Task: Invite Team Member Softage.1@softage.net to Workspace Help Desk Software. Invite Team Member Softage.2@softage.net to Workspace Help Desk Software. Invite Team Member Softage.3@softage.net to Workspace Help Desk Software. Invite Team Member Softage.4@softage.net to Workspace Help Desk Software
Action: Mouse moved to (93, 53)
Screenshot: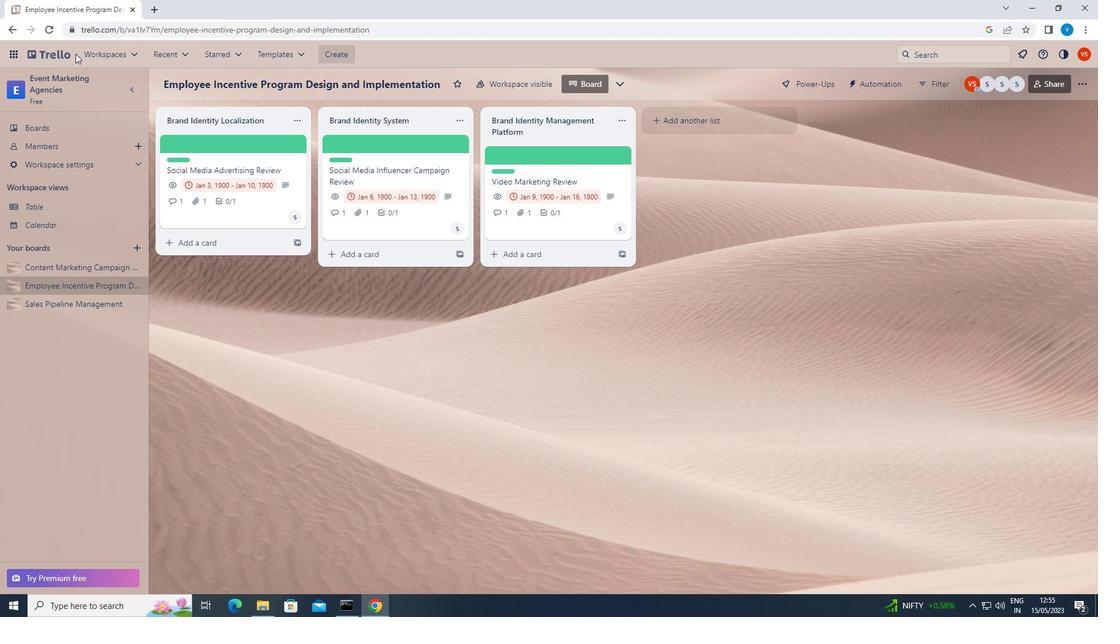 
Action: Mouse pressed left at (93, 53)
Screenshot: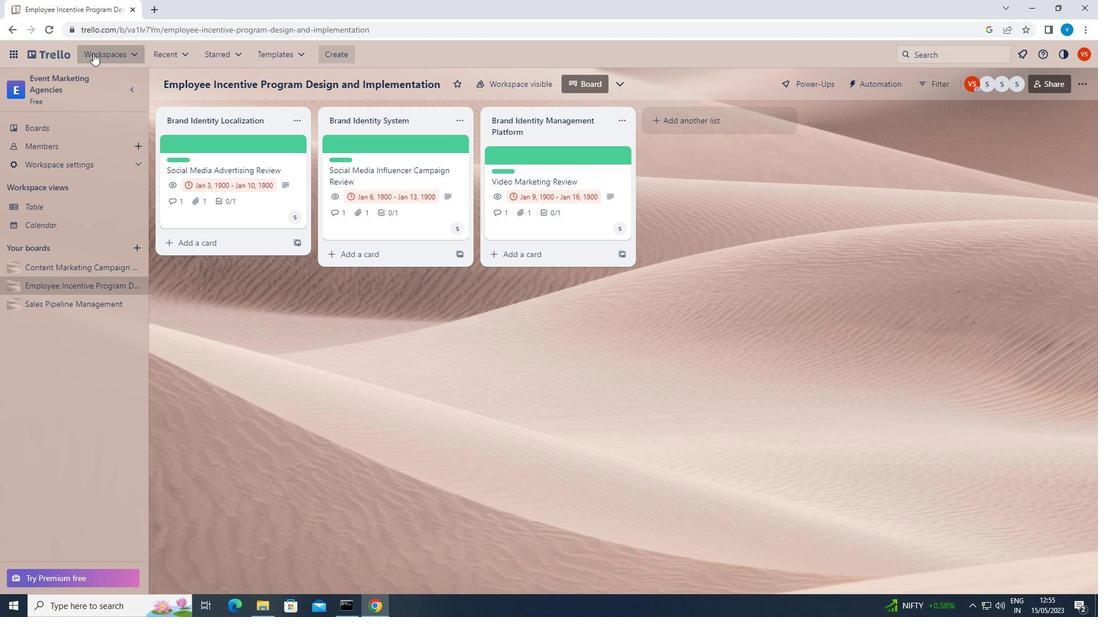
Action: Mouse moved to (125, 544)
Screenshot: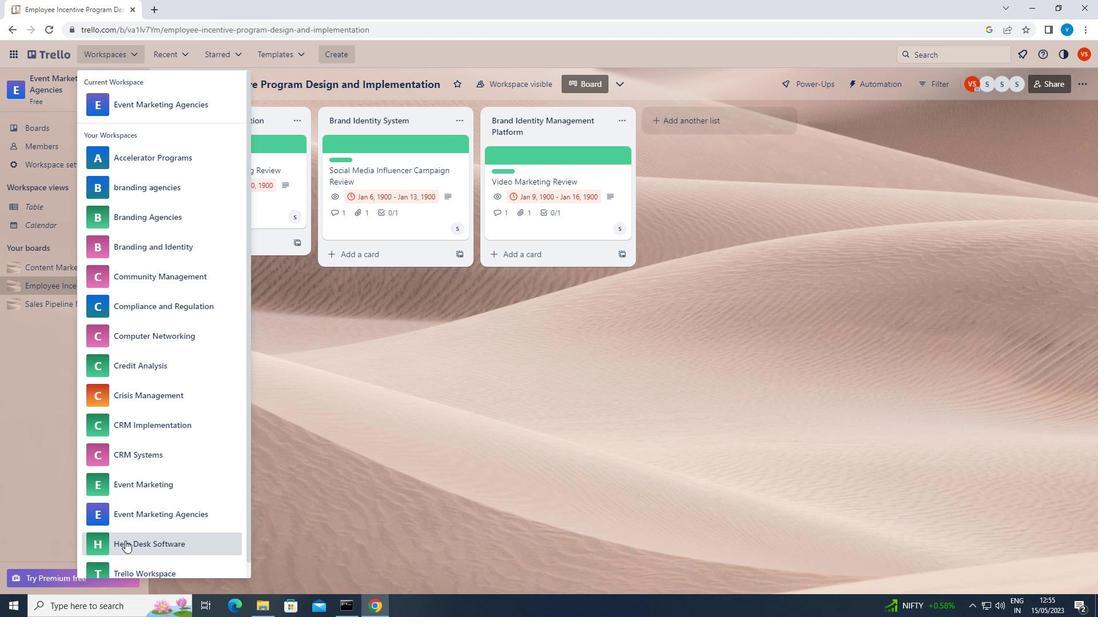 
Action: Mouse pressed left at (125, 544)
Screenshot: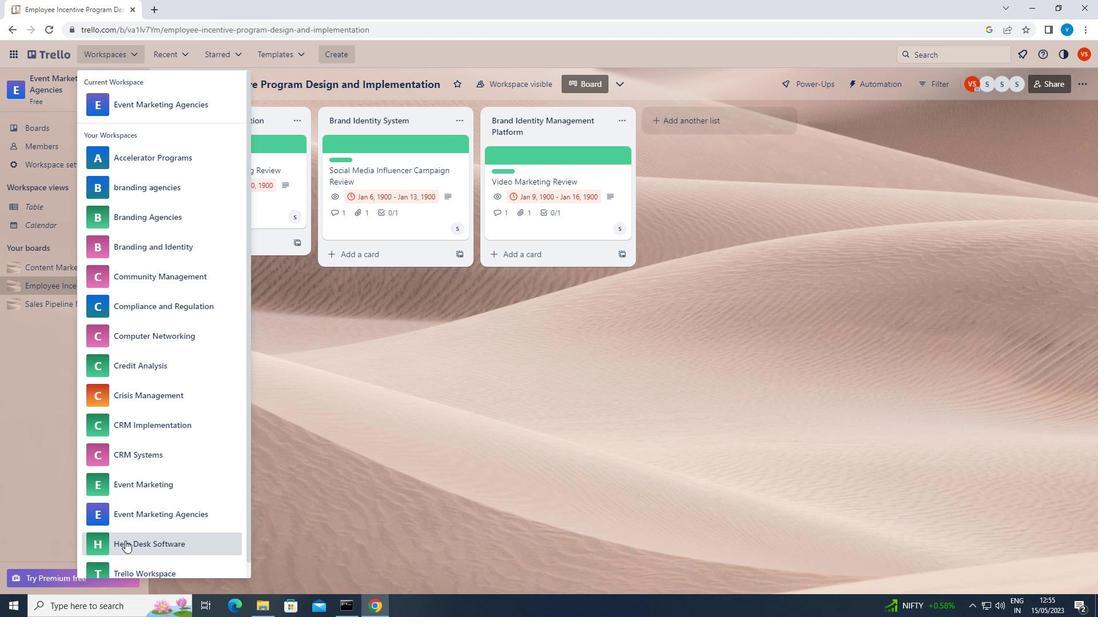 
Action: Mouse moved to (774, 98)
Screenshot: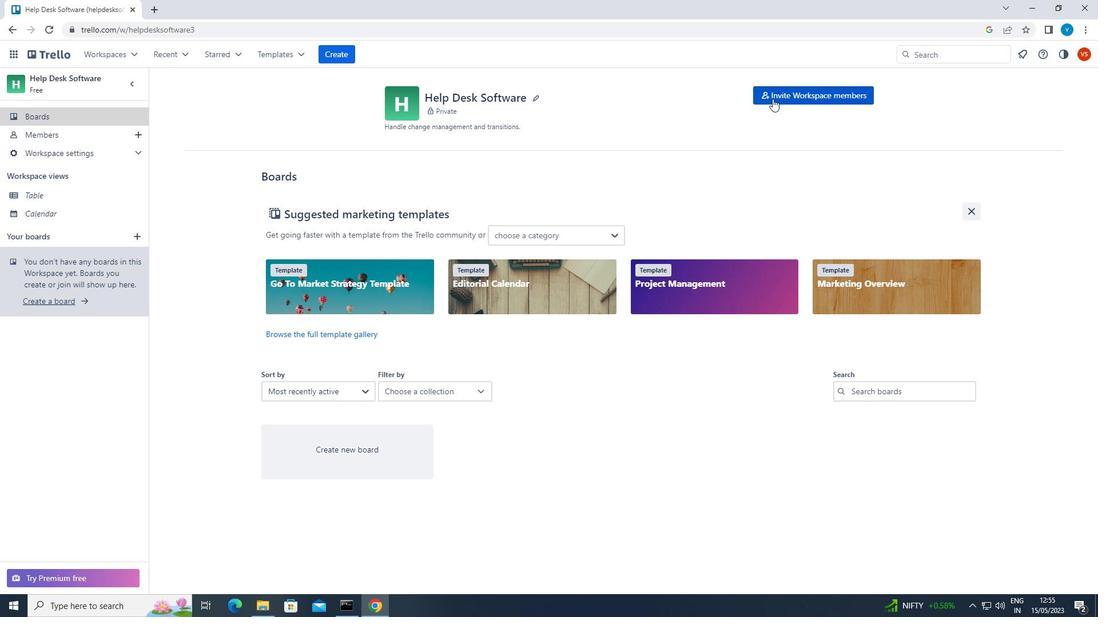 
Action: Mouse pressed left at (774, 98)
Screenshot: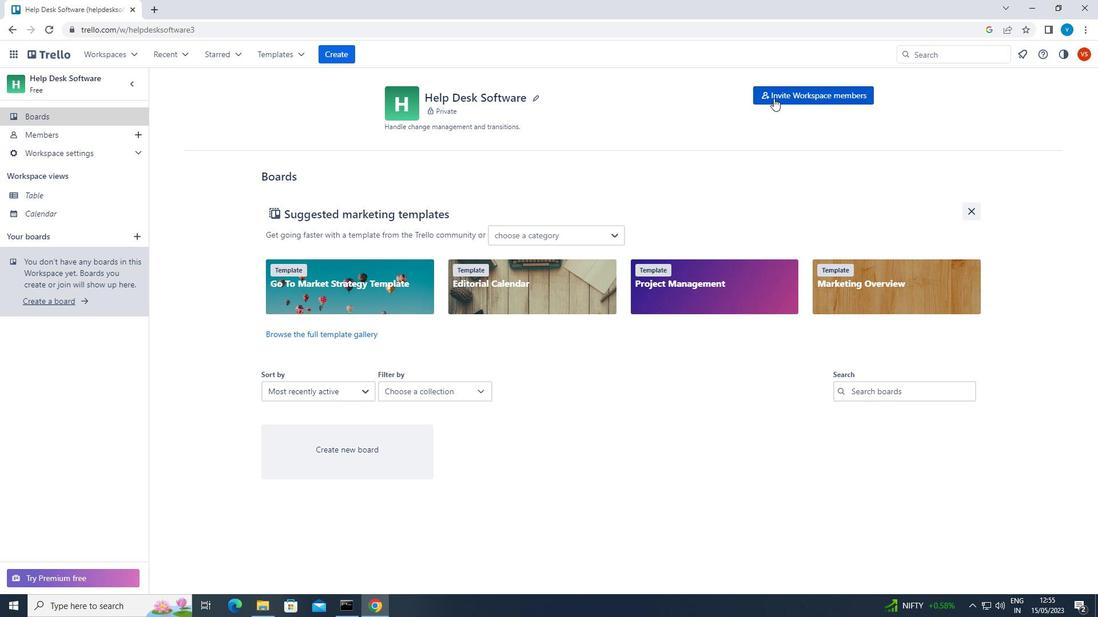 
Action: Key pressed <Key.shift>SOFTAGE.1<Key.shift><Key.shift><Key.shift>@SOFTAGE.NET
Screenshot: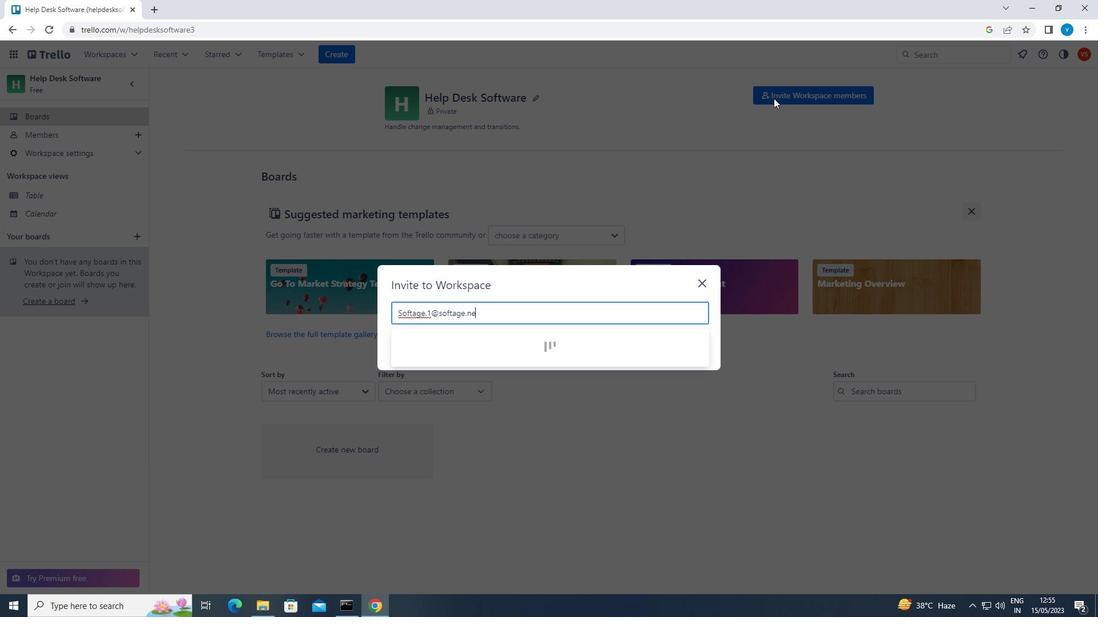
Action: Mouse moved to (441, 343)
Screenshot: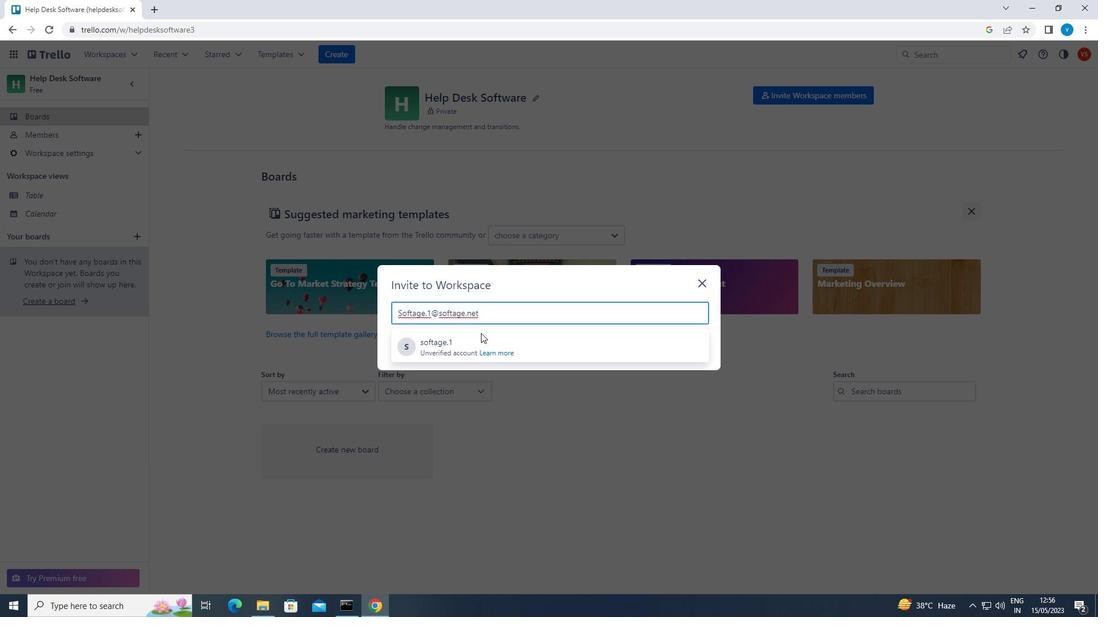 
Action: Mouse pressed left at (441, 343)
Screenshot: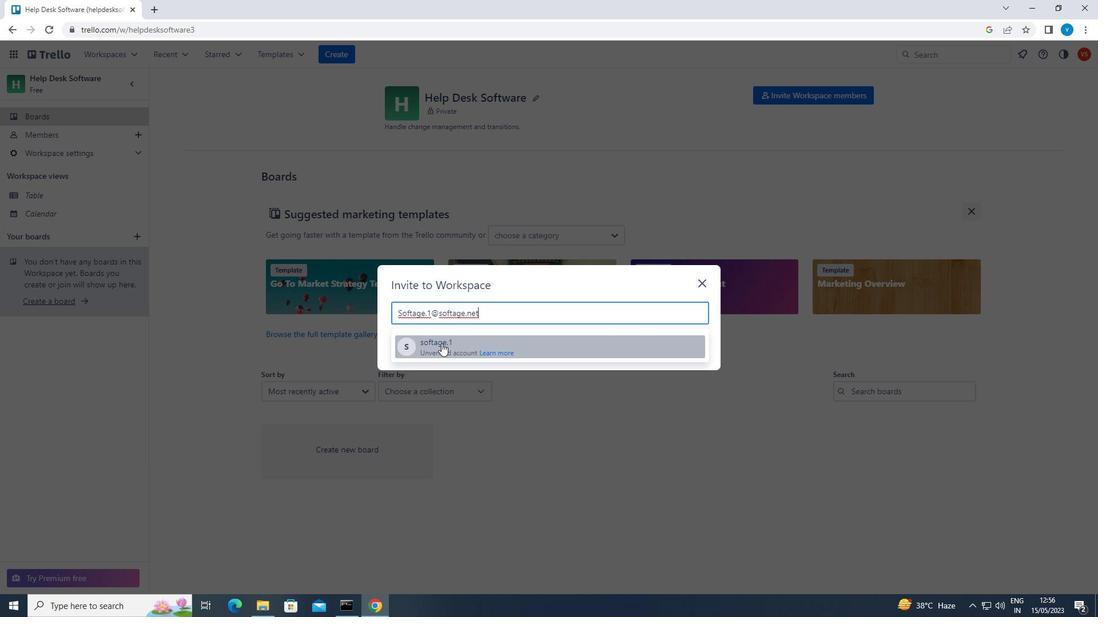 
Action: Key pressed <Key.shift>SOFTAGE.2<Key.shift><Key.shift><Key.shift><Key.shift><Key.shift><Key.shift>@SOFTAGE.NET
Screenshot: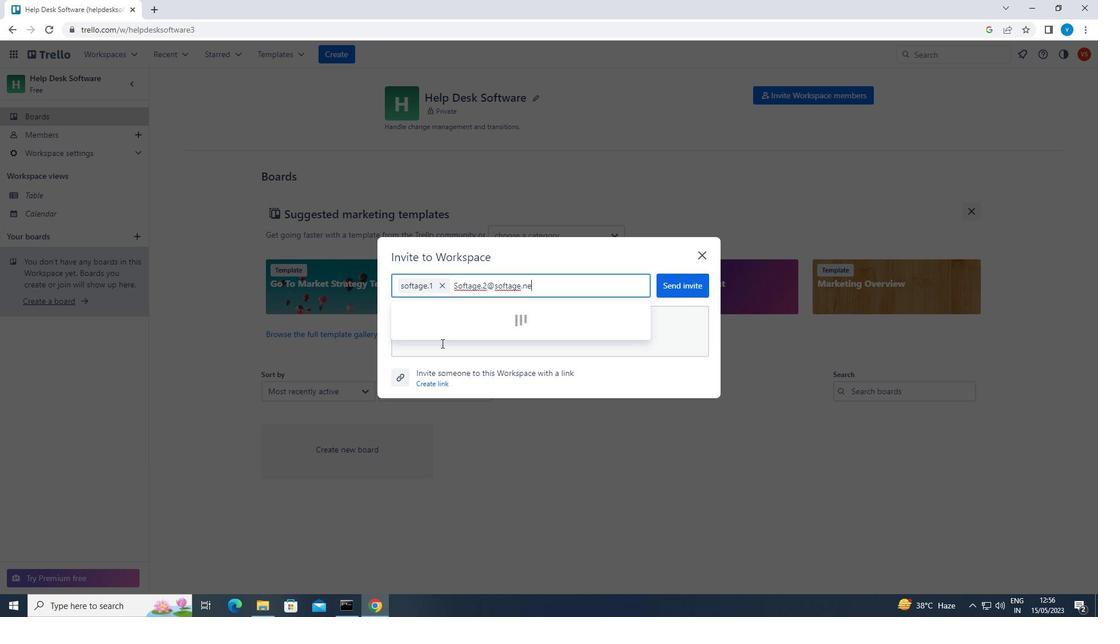 
Action: Mouse moved to (446, 315)
Screenshot: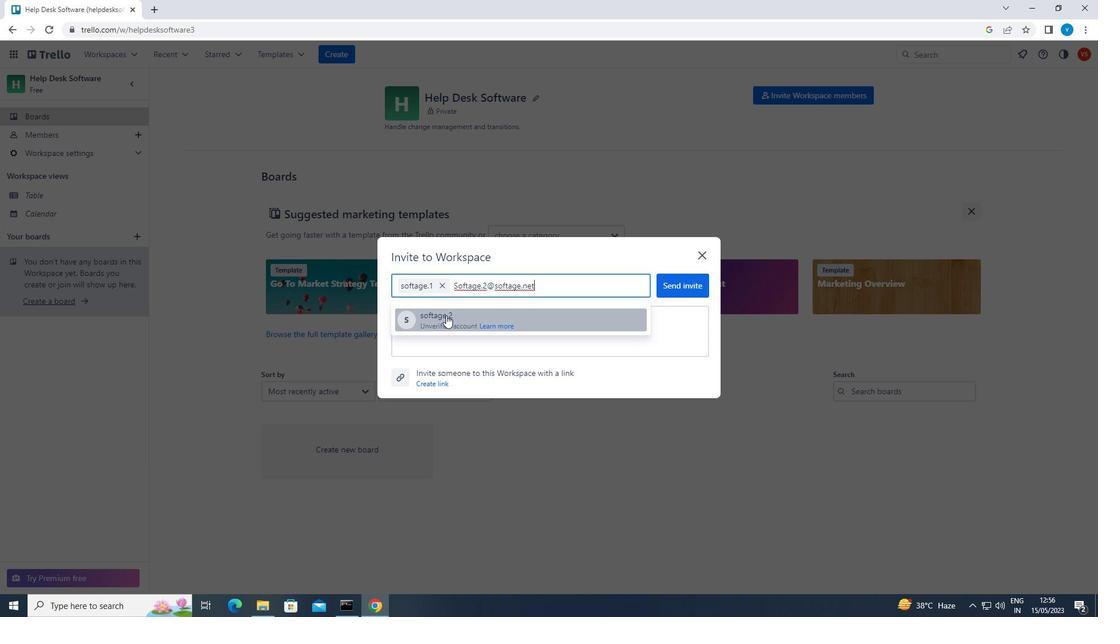 
Action: Mouse pressed left at (446, 315)
Screenshot: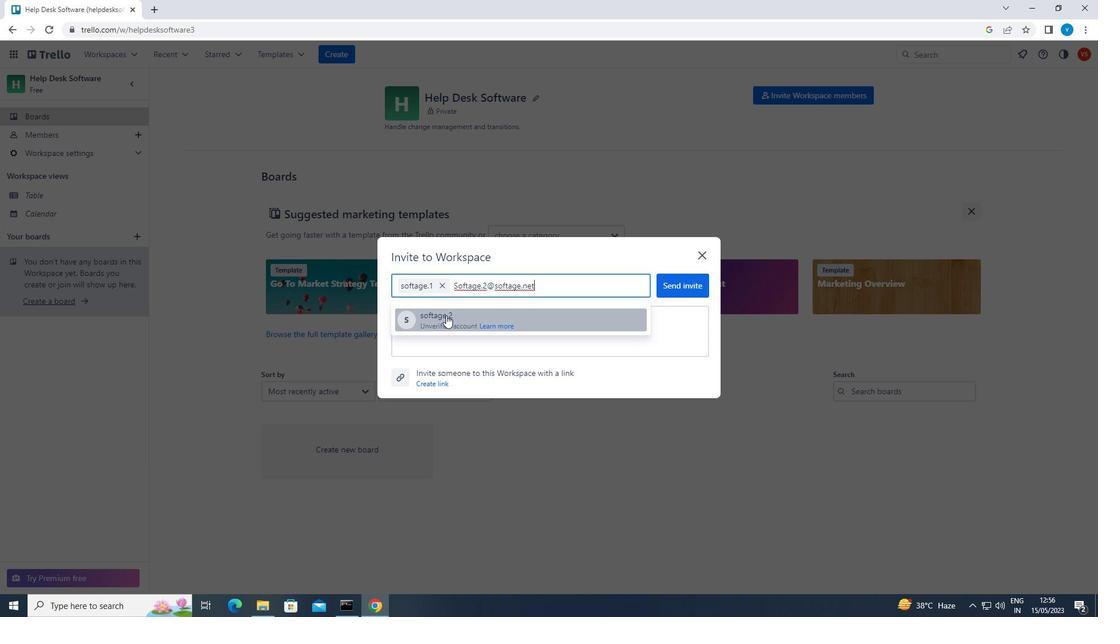 
Action: Key pressed <Key.shift>SOFTAGE.3<Key.shift>@SOFTAGE.NET
Screenshot: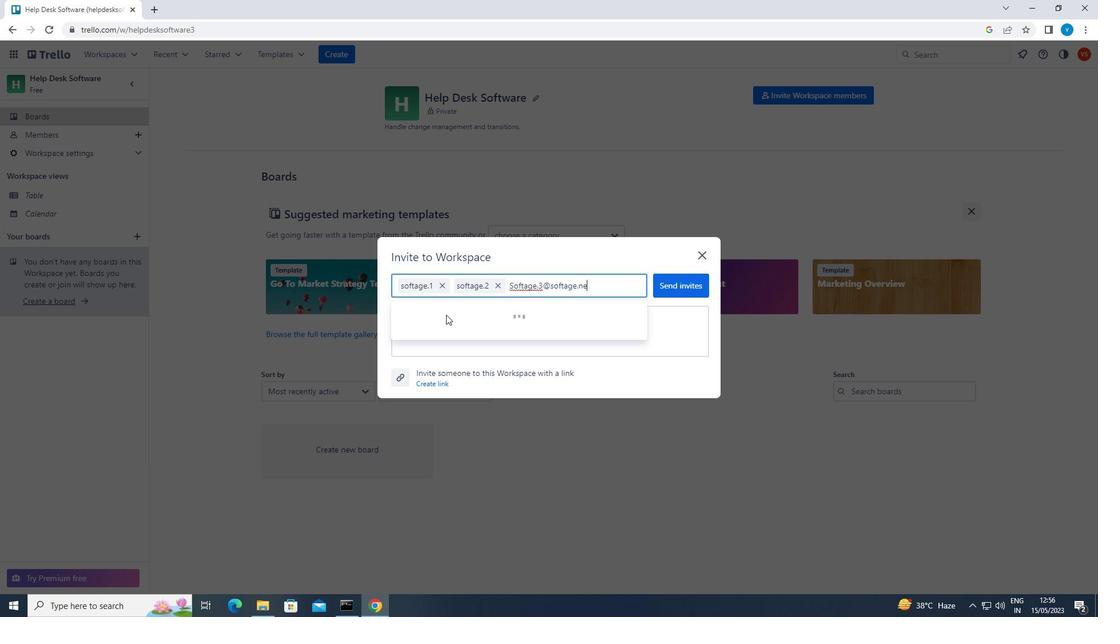 
Action: Mouse moved to (449, 315)
Screenshot: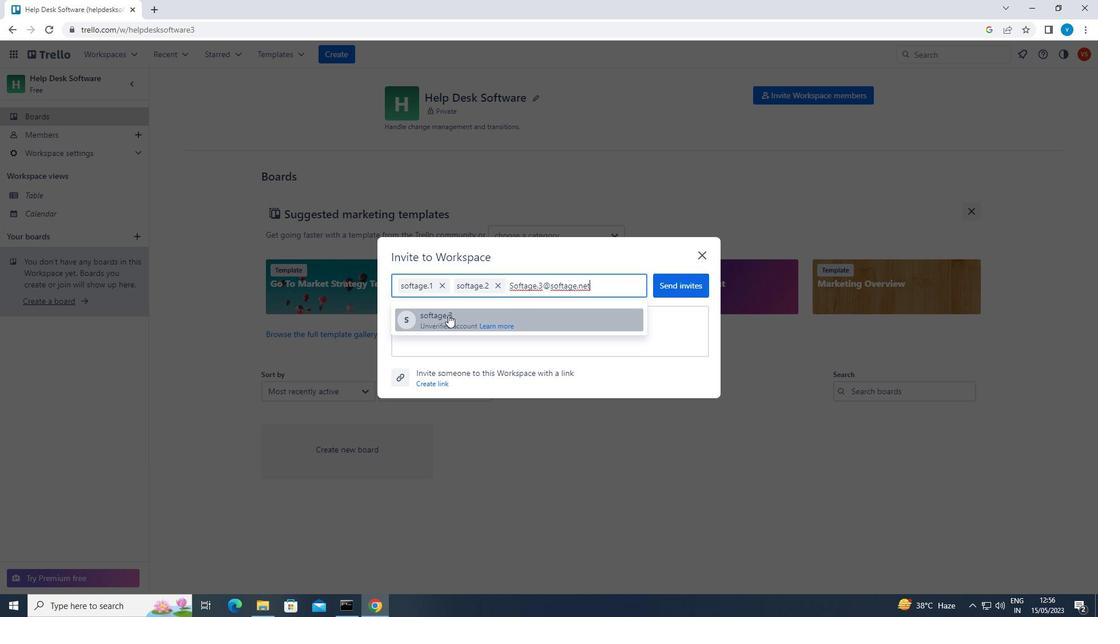 
Action: Mouse pressed left at (449, 315)
Screenshot: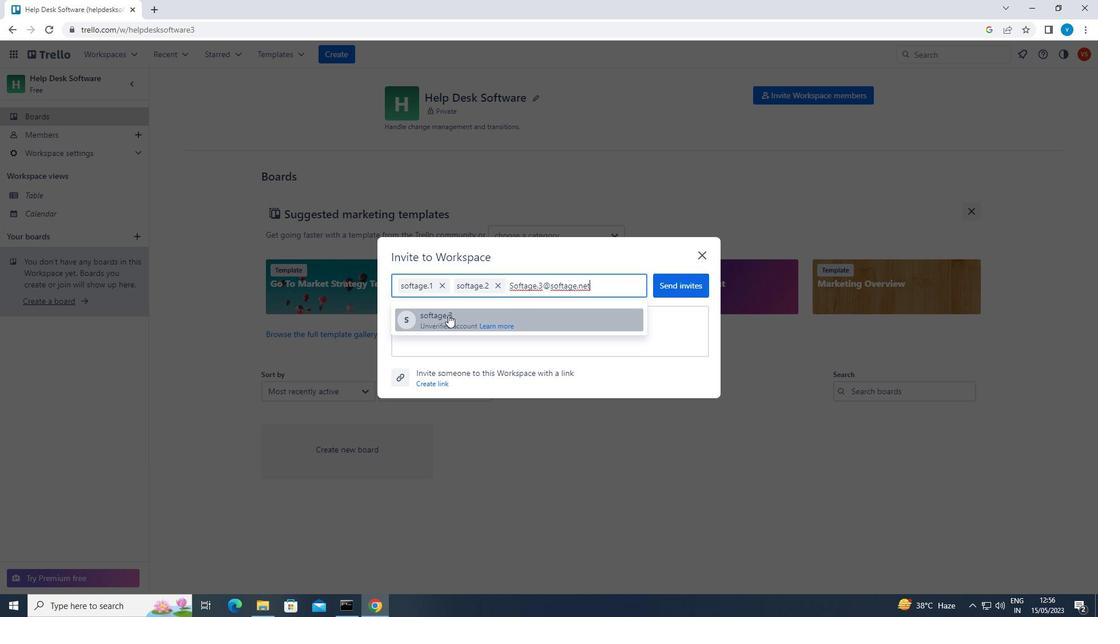 
Action: Mouse moved to (450, 314)
Screenshot: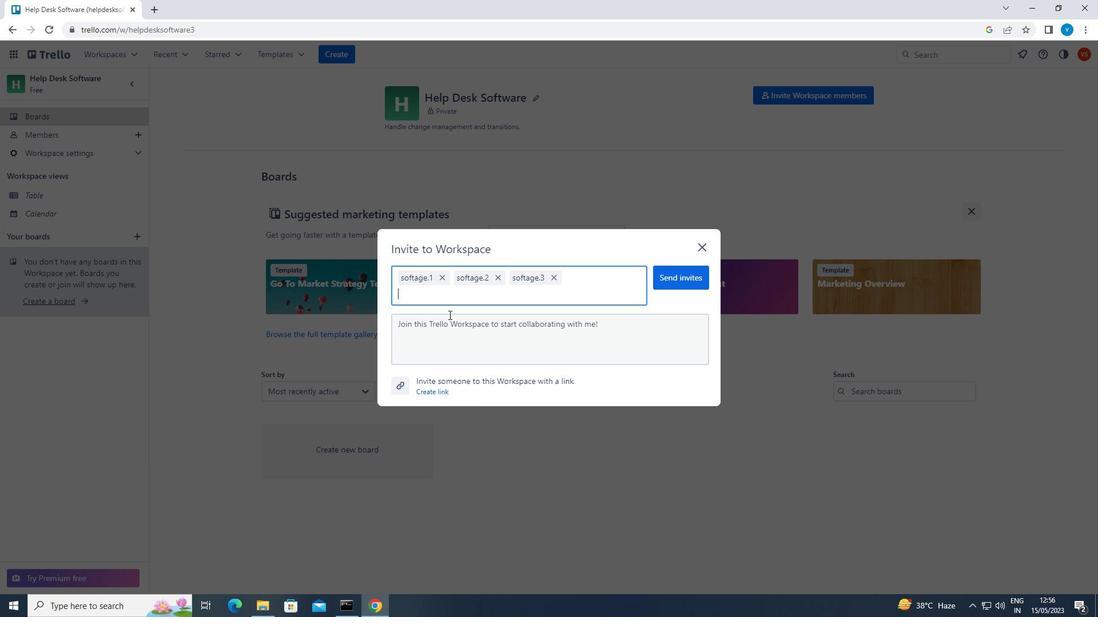 
Action: Key pressed <Key.shift><Key.shift><Key.shift><Key.shift>SOFTAGE.4<Key.shift><Key.shift><Key.shift><Key.shift><Key.shift>@SOFTAGE.NET
Screenshot: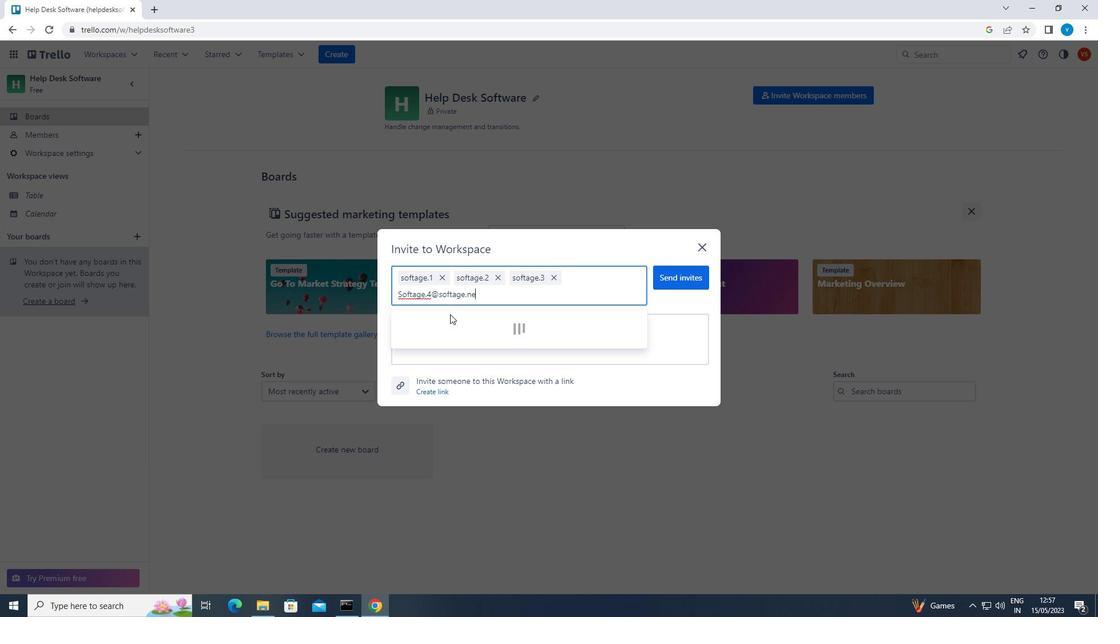 
Action: Mouse moved to (434, 322)
Screenshot: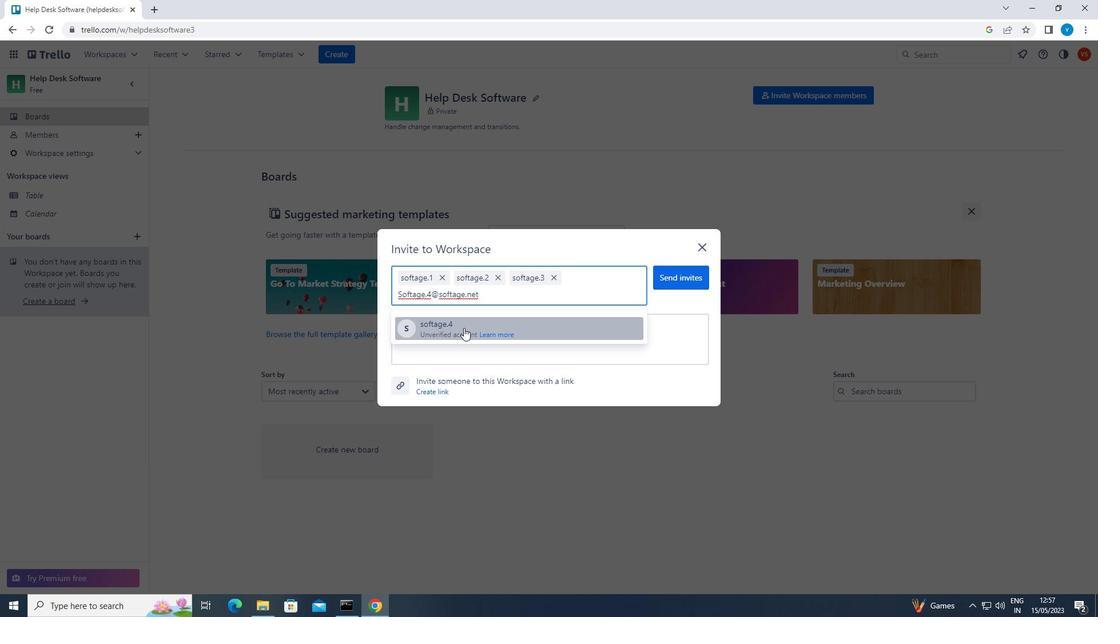 
Action: Mouse pressed left at (434, 322)
Screenshot: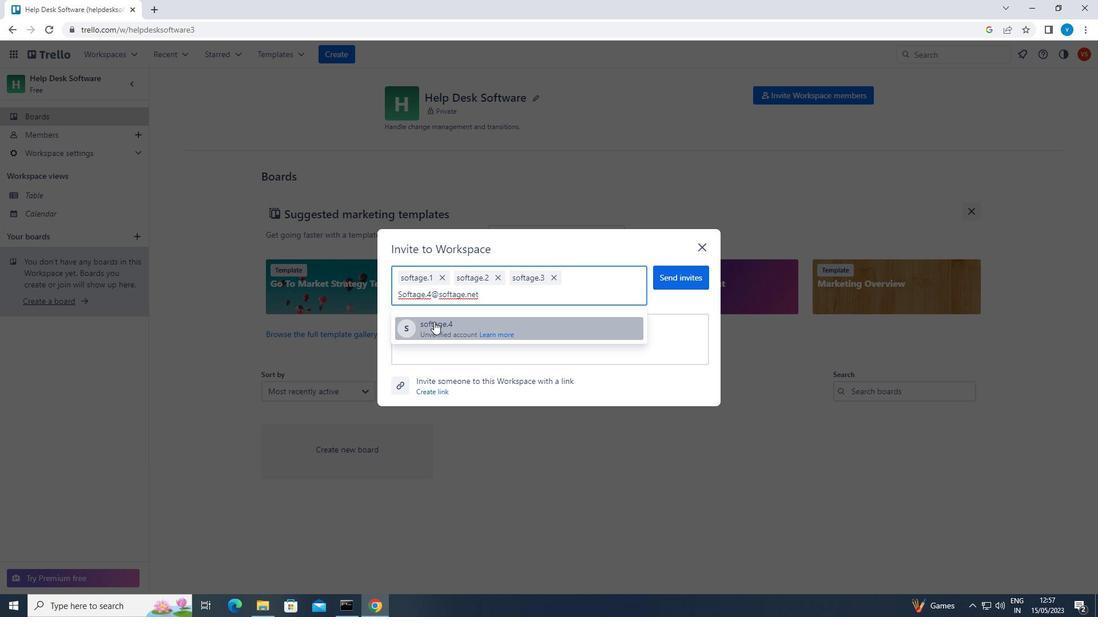 
Action: Mouse moved to (682, 283)
Screenshot: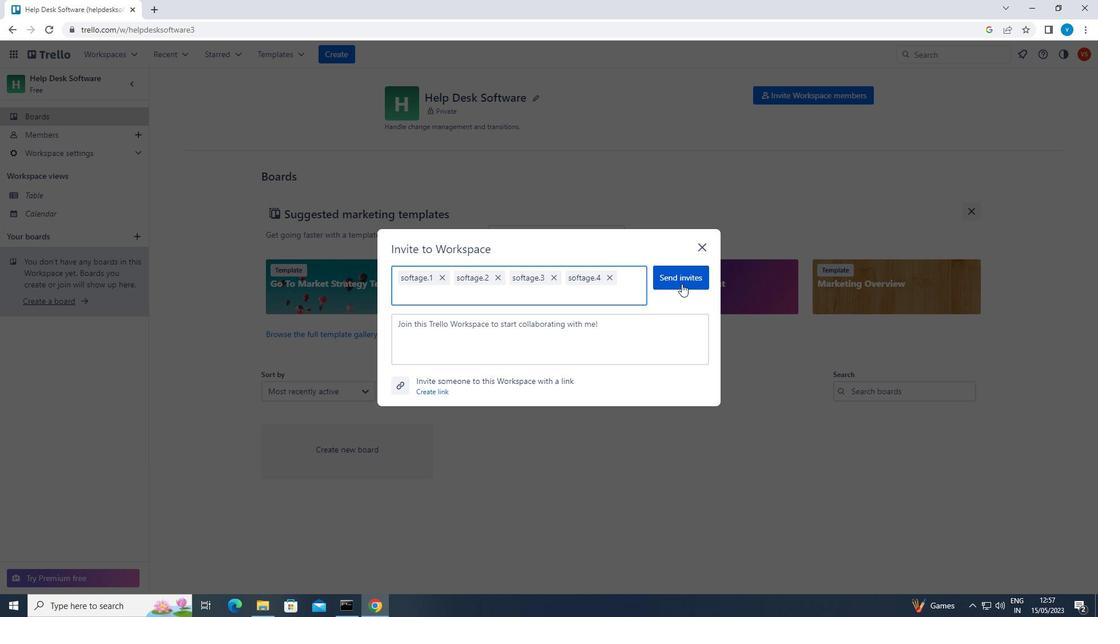 
Action: Mouse pressed left at (682, 283)
Screenshot: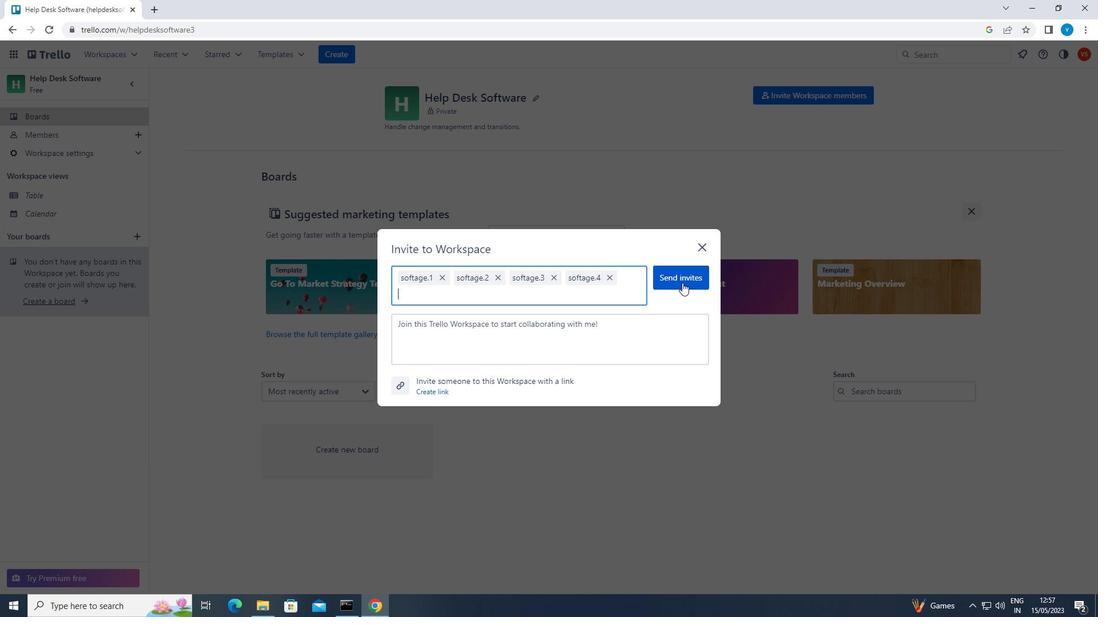 
